 Task: Invite Team Member Softage.1@softage.net to Workspace Business Process Management. Invite Team Member Softage.2@softage.net to Workspace Business Process Management. Invite Team Member Softage.3@softage.net to Workspace Business Process Management. Invite Team Member Softage.4@softage.net to Workspace Business Process Management
Action: Mouse moved to (437, 97)
Screenshot: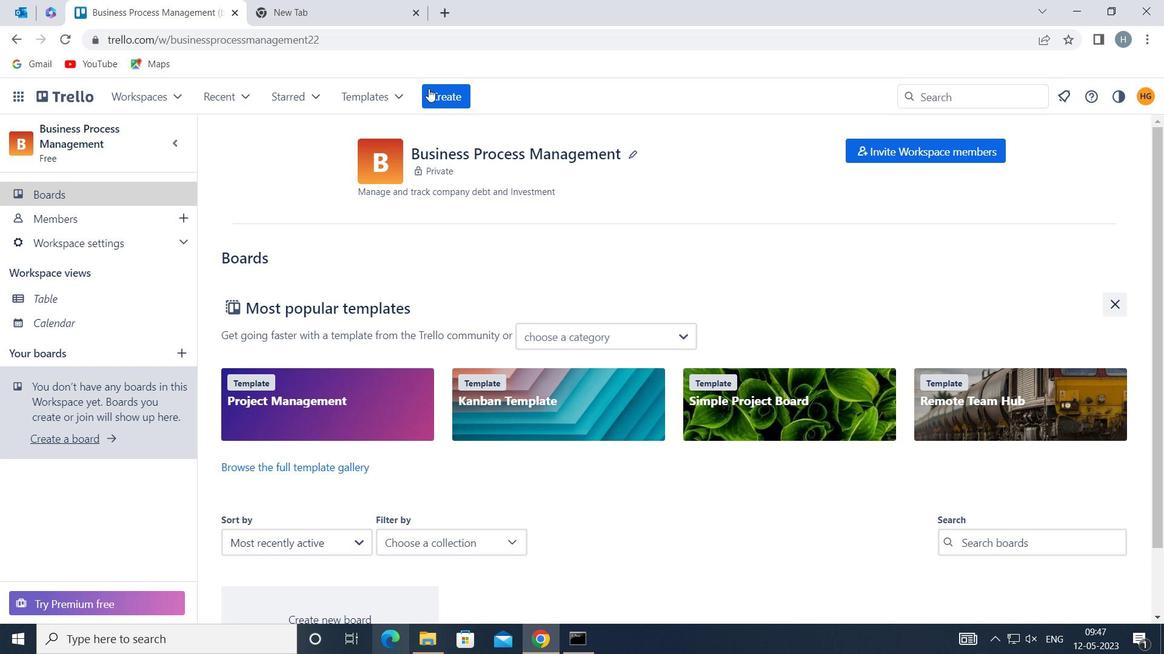 
Action: Mouse pressed left at (437, 97)
Screenshot: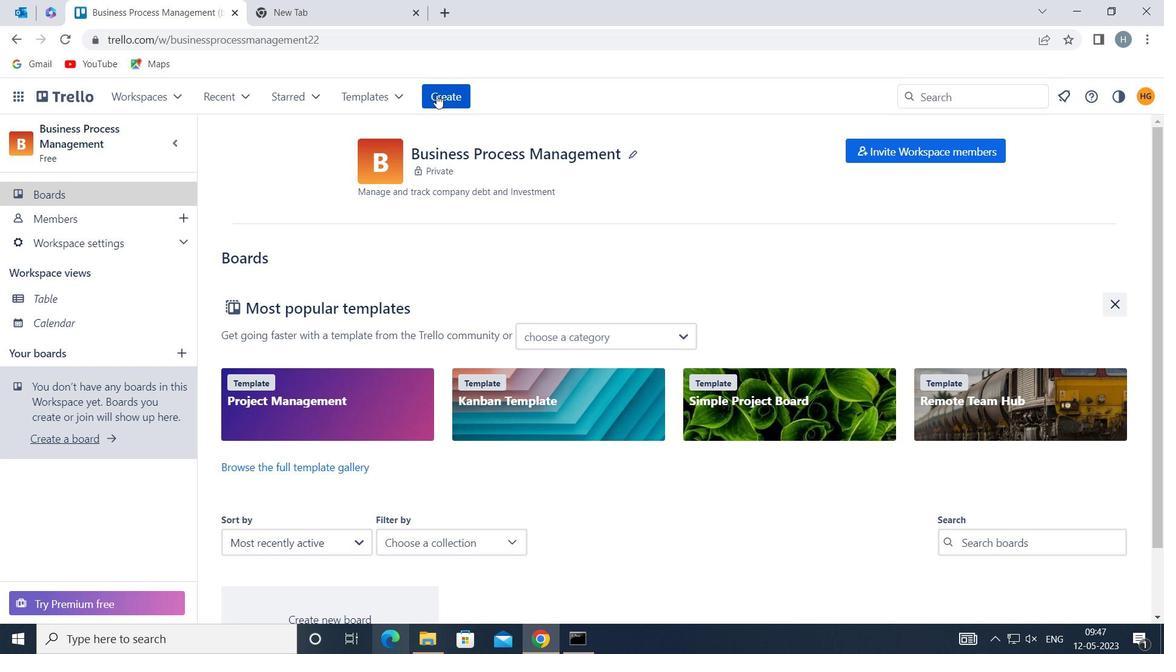 
Action: Mouse moved to (488, 141)
Screenshot: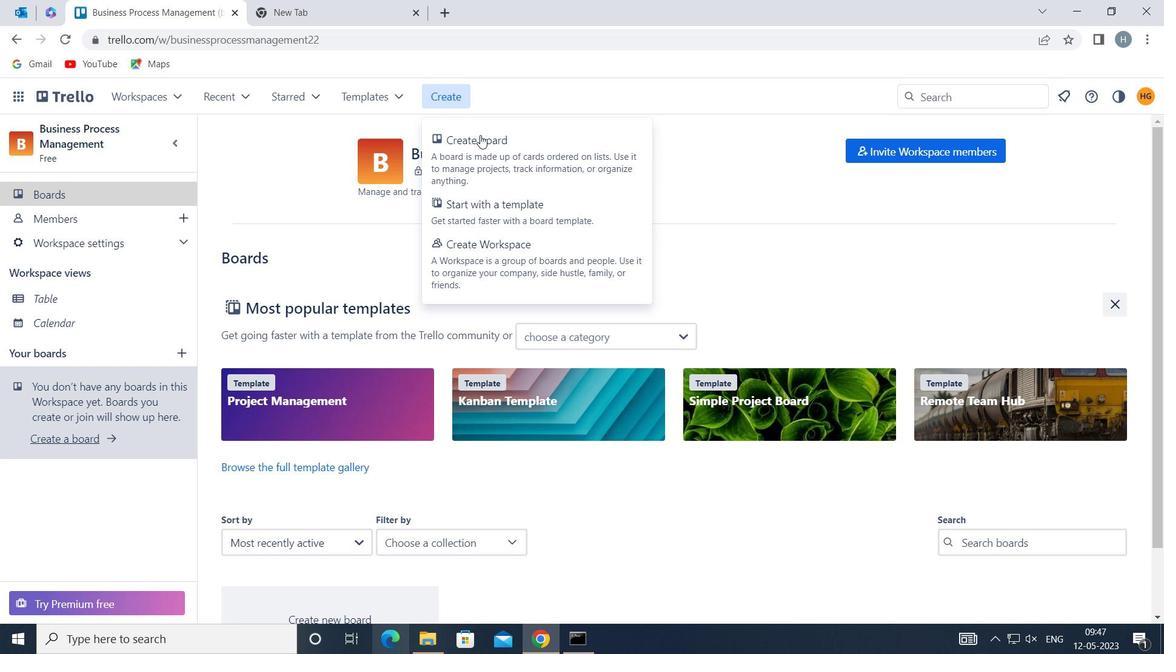 
Action: Mouse pressed left at (488, 141)
Screenshot: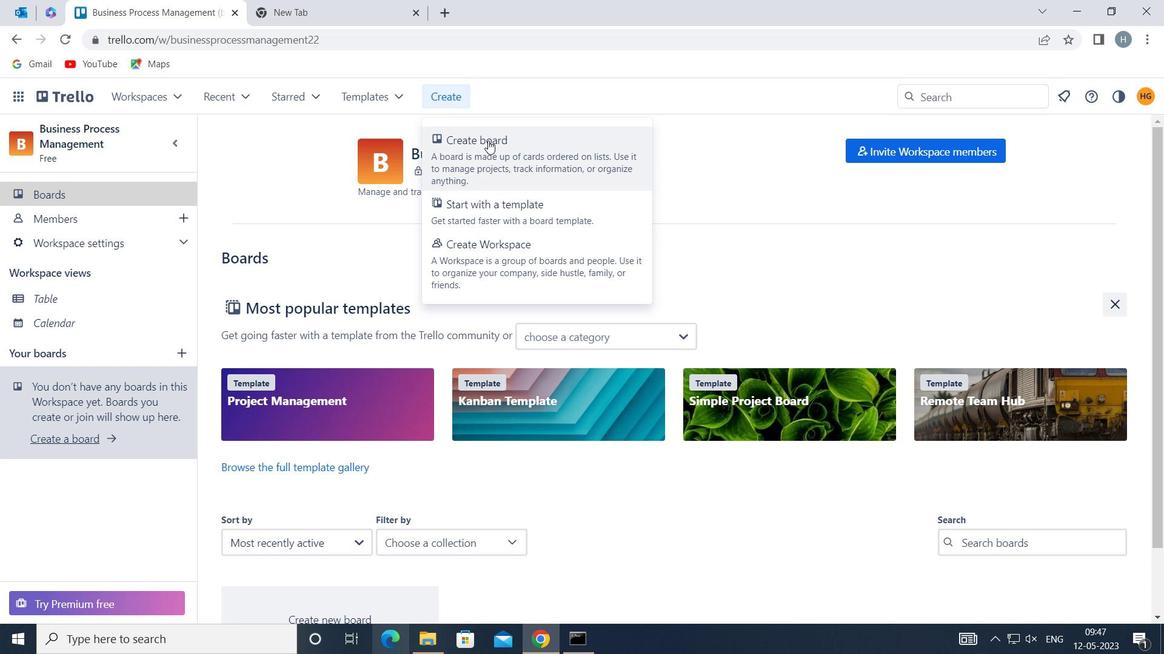 
Action: Mouse moved to (516, 349)
Screenshot: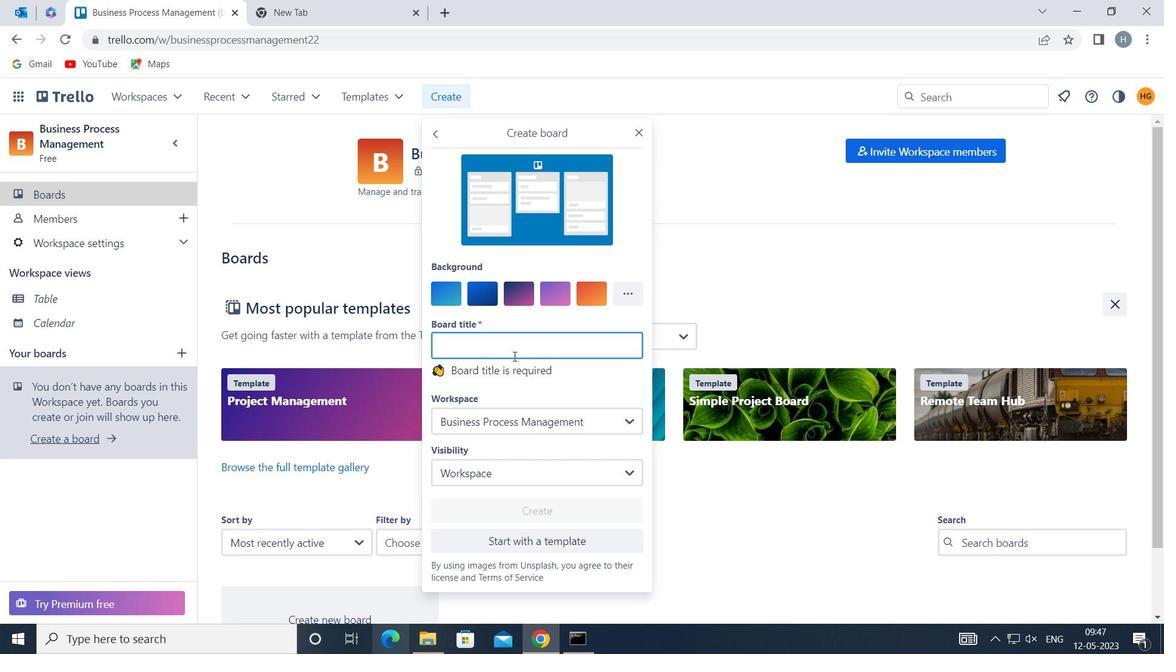 
Action: Mouse pressed left at (516, 349)
Screenshot: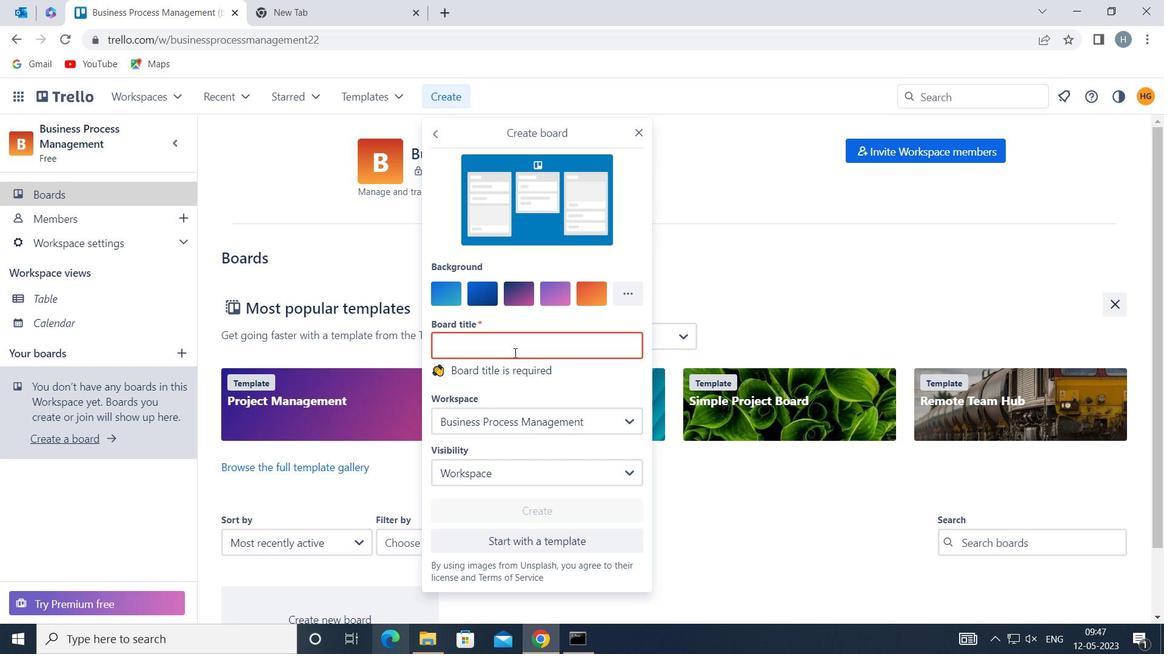 
Action: Key pressed <Key.shift>SOCIAL<Key.space><Key.shift>MEDIA<Key.space><Key.shift>MANAGEMENT<Key.space>
Screenshot: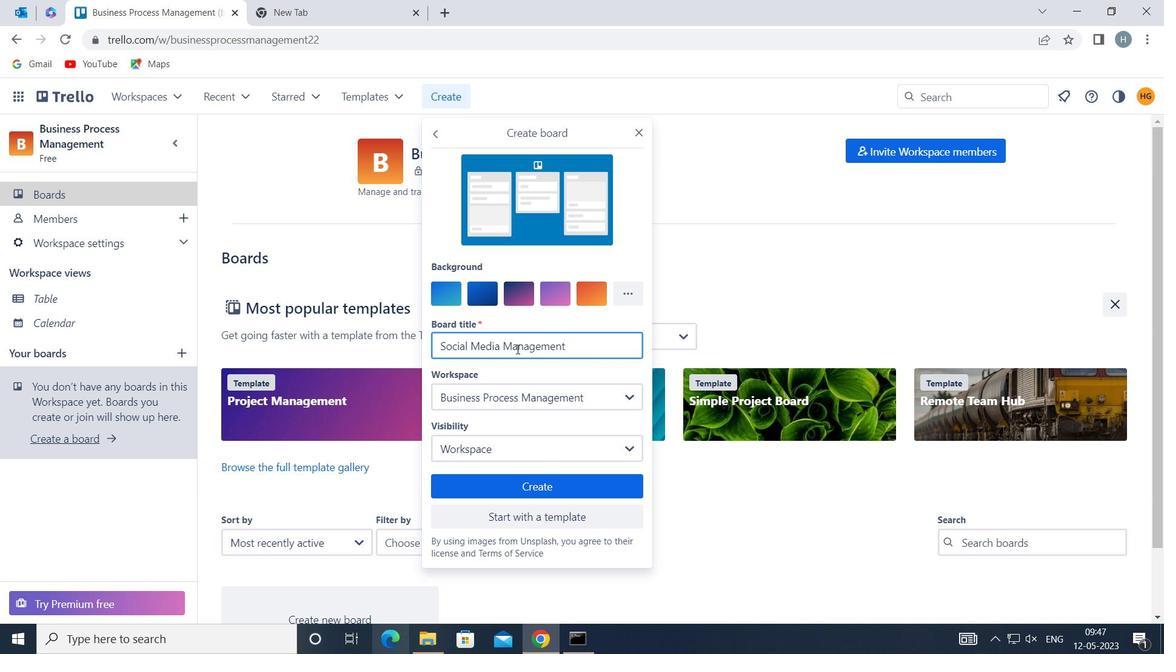 
Action: Mouse moved to (551, 480)
Screenshot: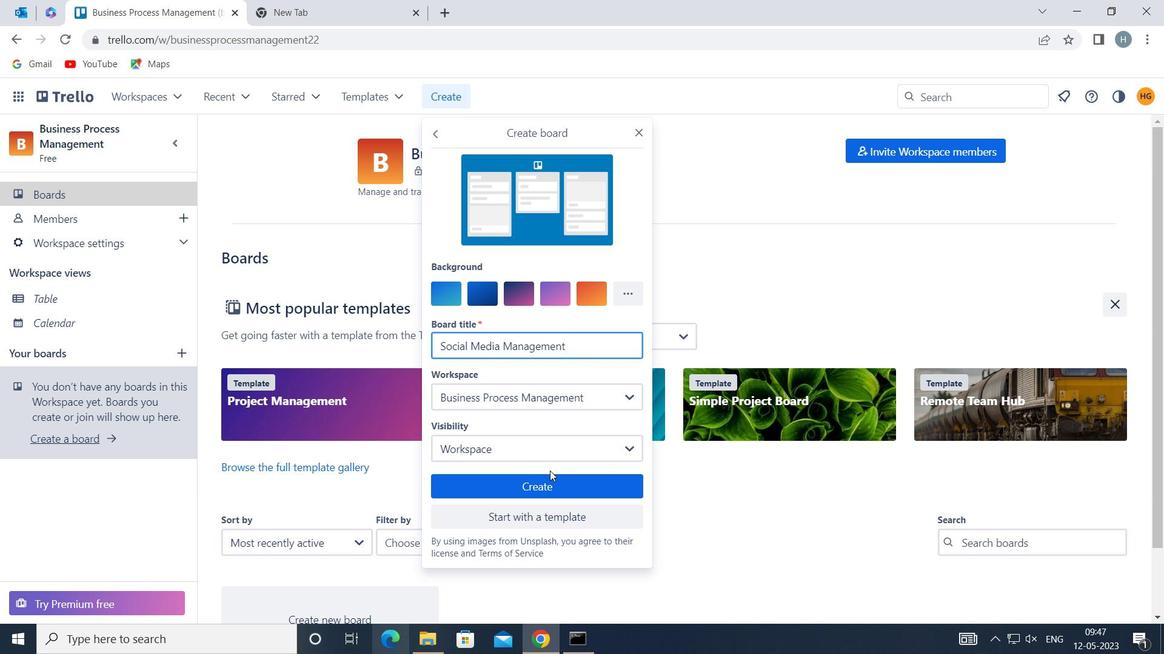 
Action: Mouse pressed left at (551, 480)
Screenshot: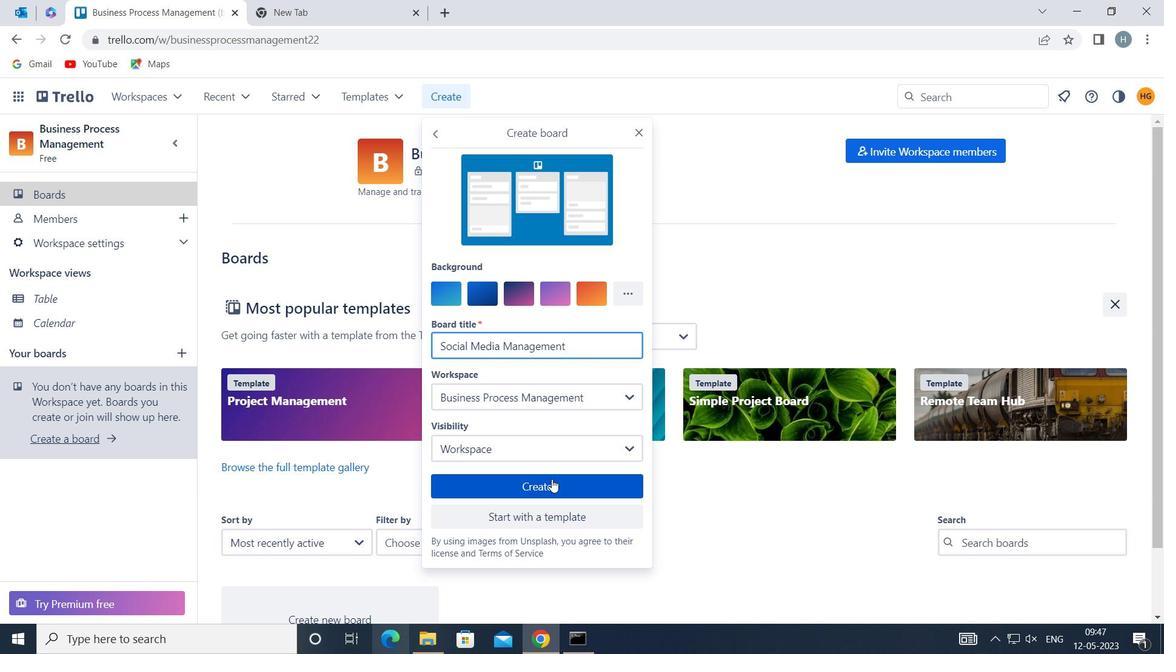 
Action: Mouse moved to (442, 96)
Screenshot: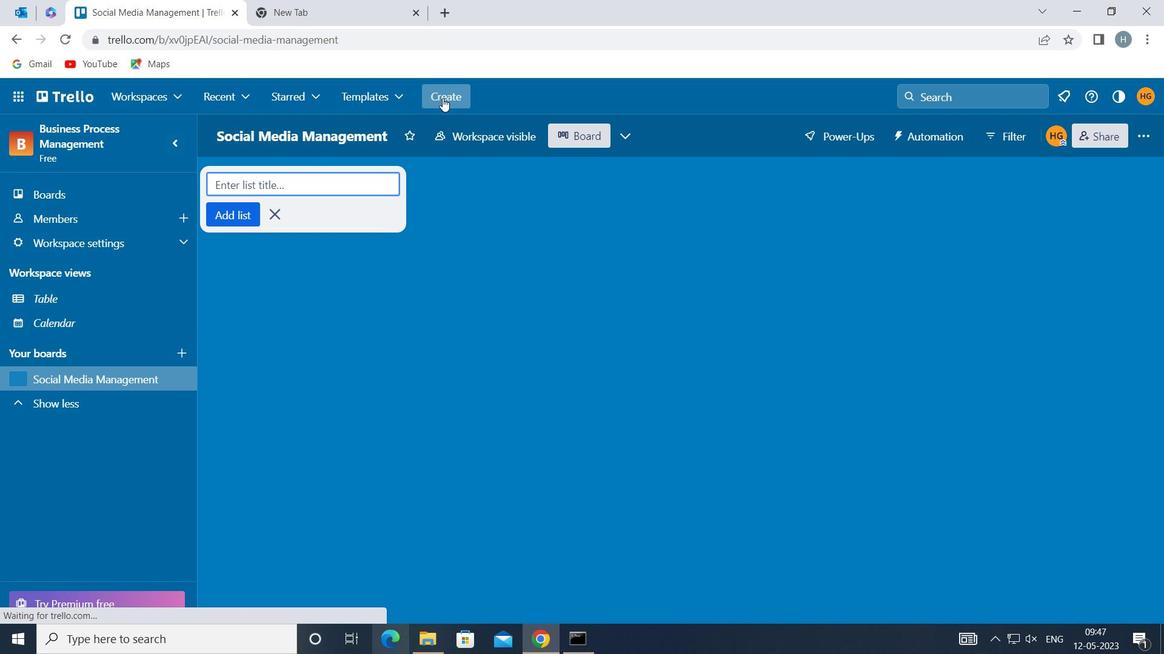 
Action: Mouse pressed left at (442, 96)
Screenshot: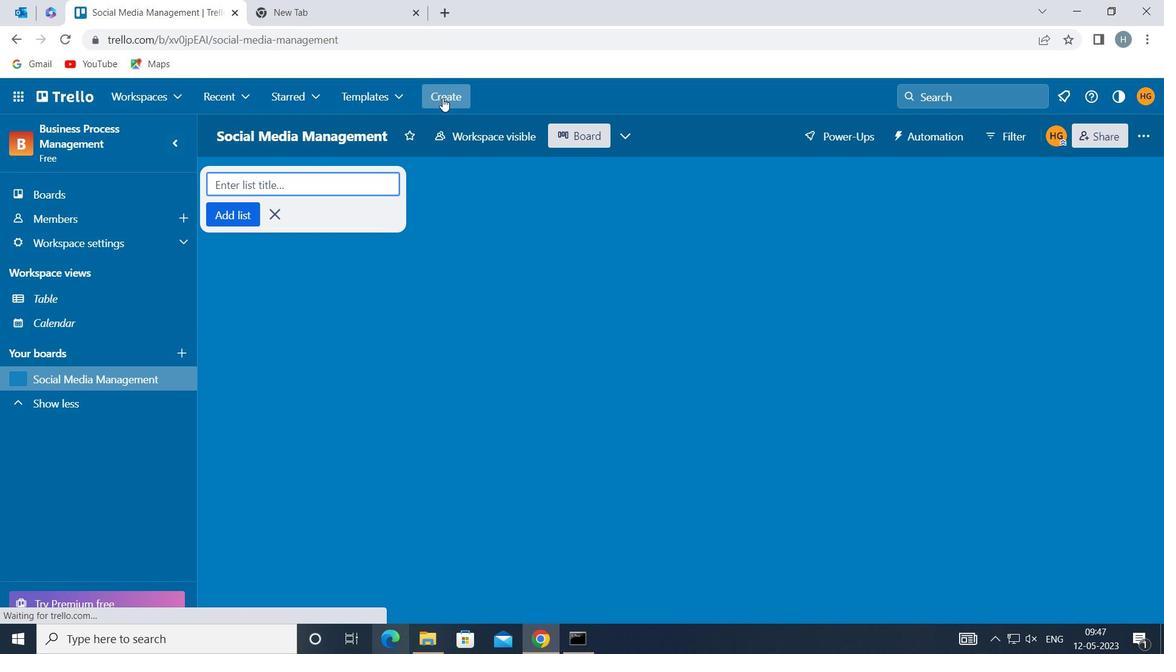 
Action: Mouse moved to (489, 156)
Screenshot: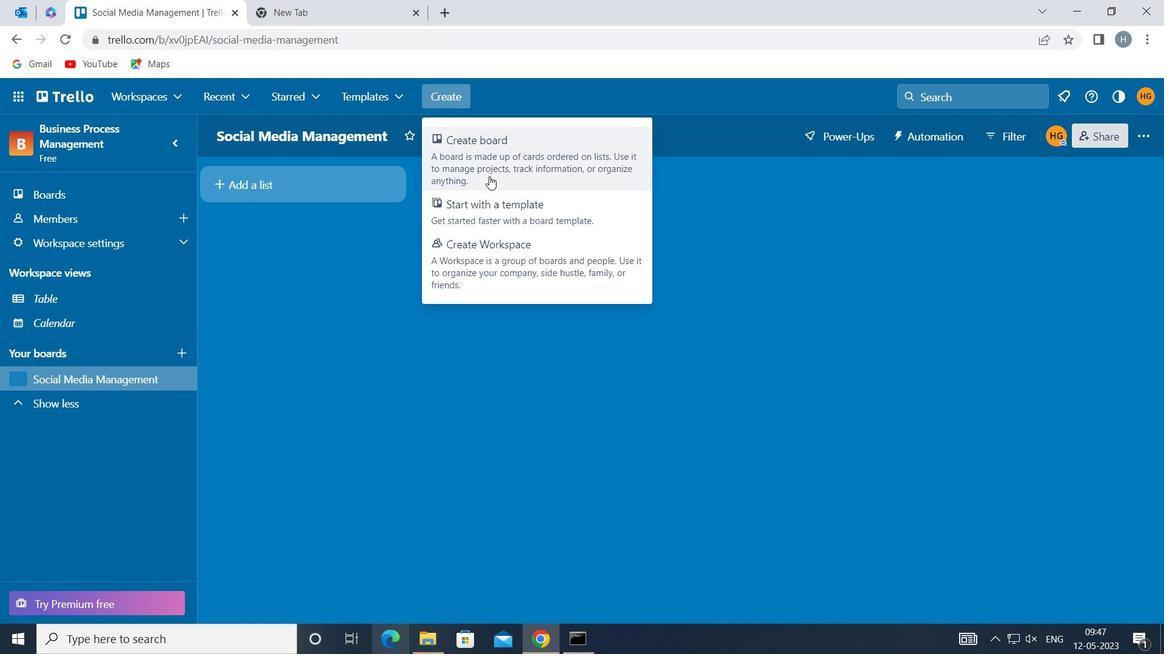
Action: Mouse pressed left at (489, 156)
Screenshot: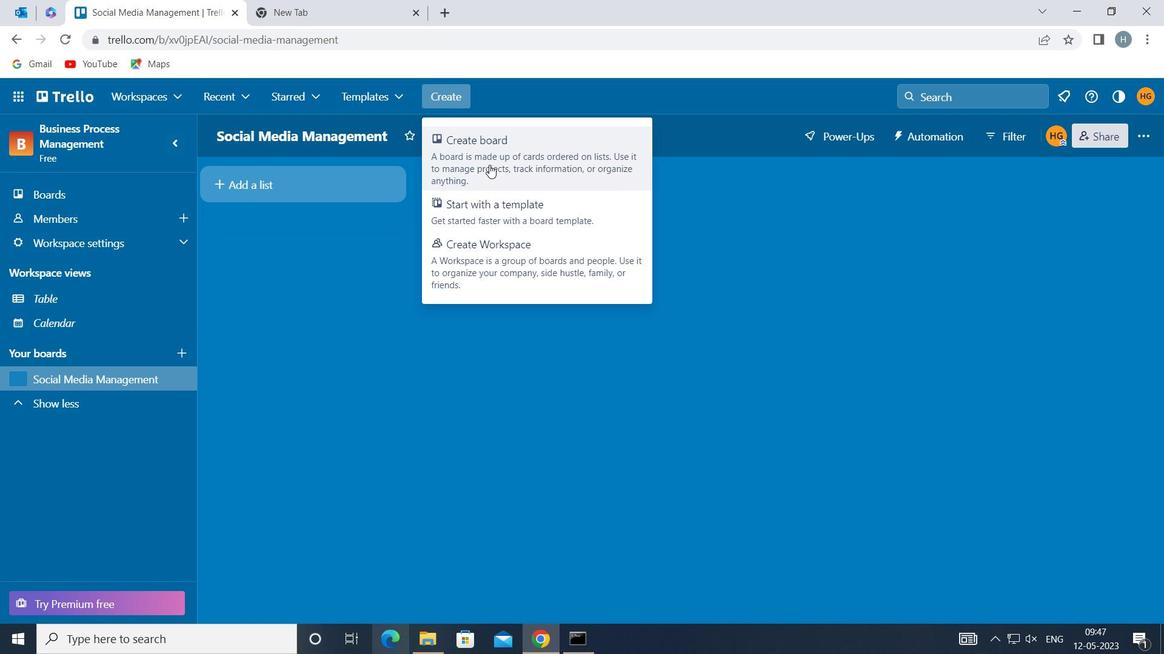 
Action: Mouse moved to (584, 345)
Screenshot: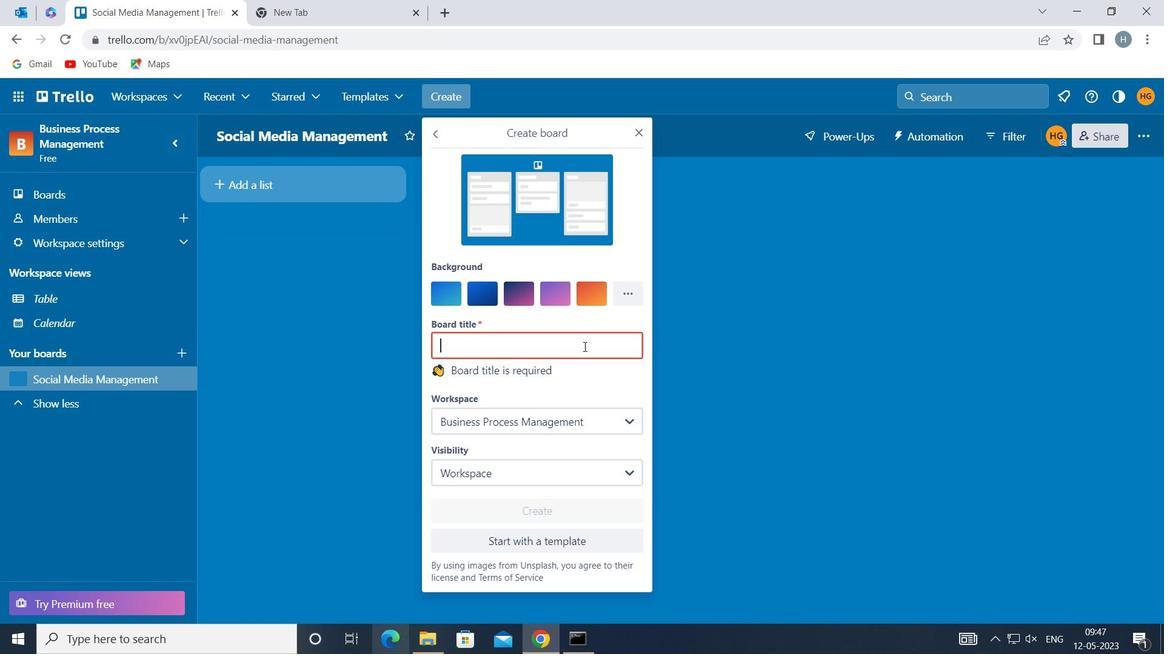 
Action: Mouse pressed left at (584, 345)
Screenshot: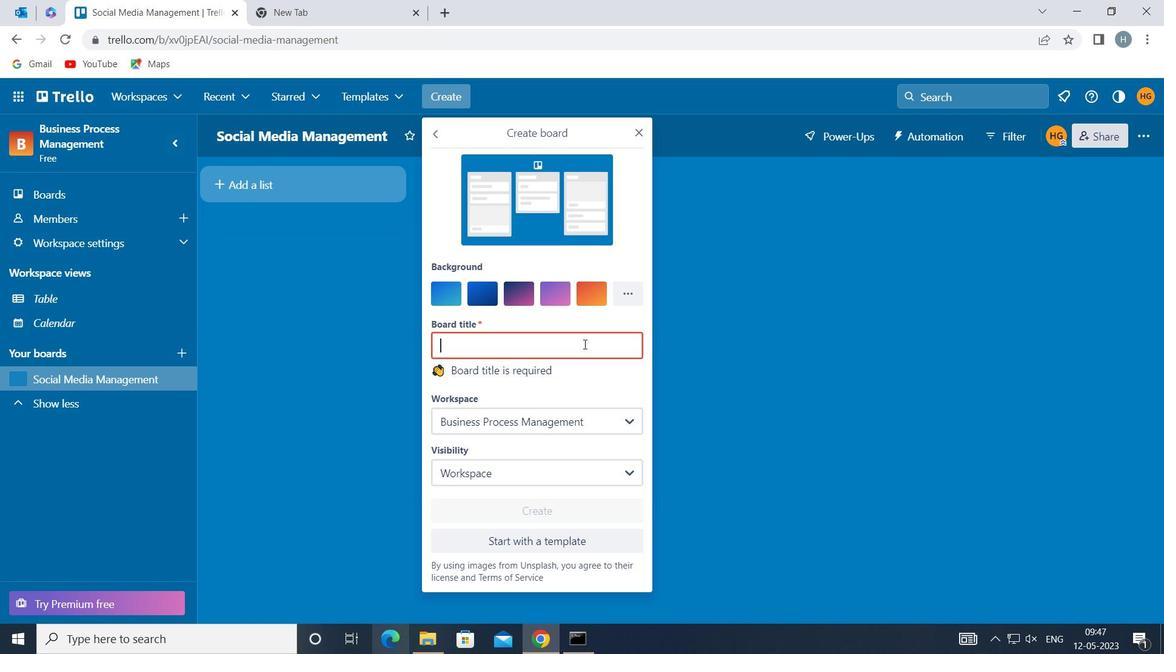 
Action: Key pressed <Key.shift>VIDEO<Key.space><Key.shift>MARKETING<Key.space>
Screenshot: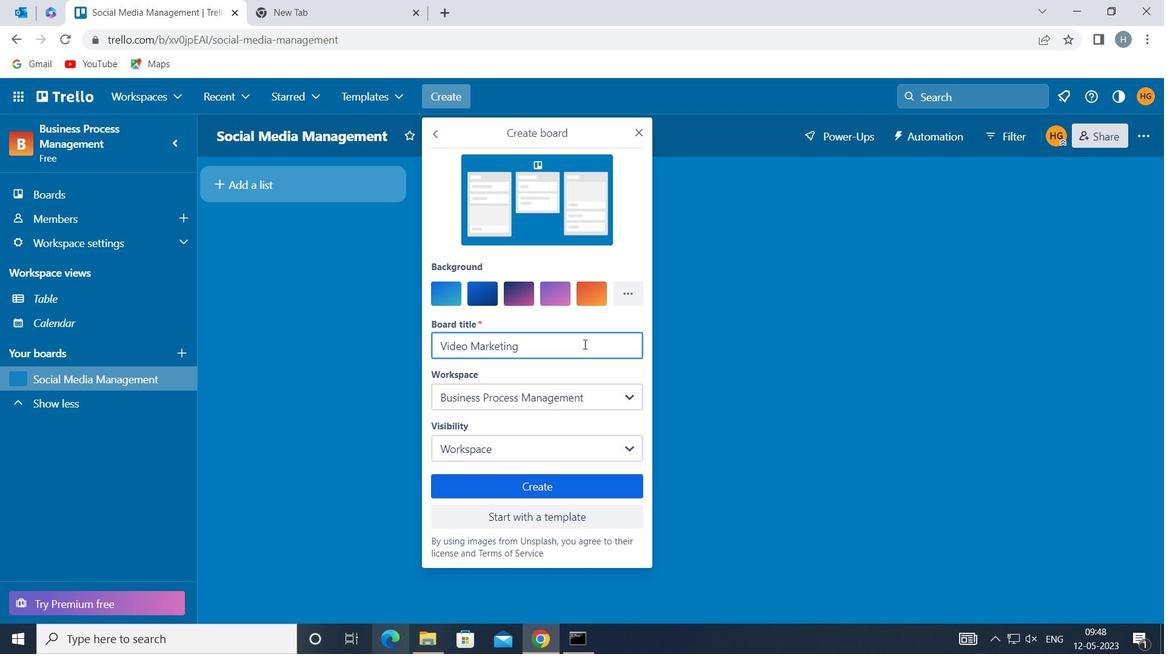 
Action: Mouse moved to (556, 488)
Screenshot: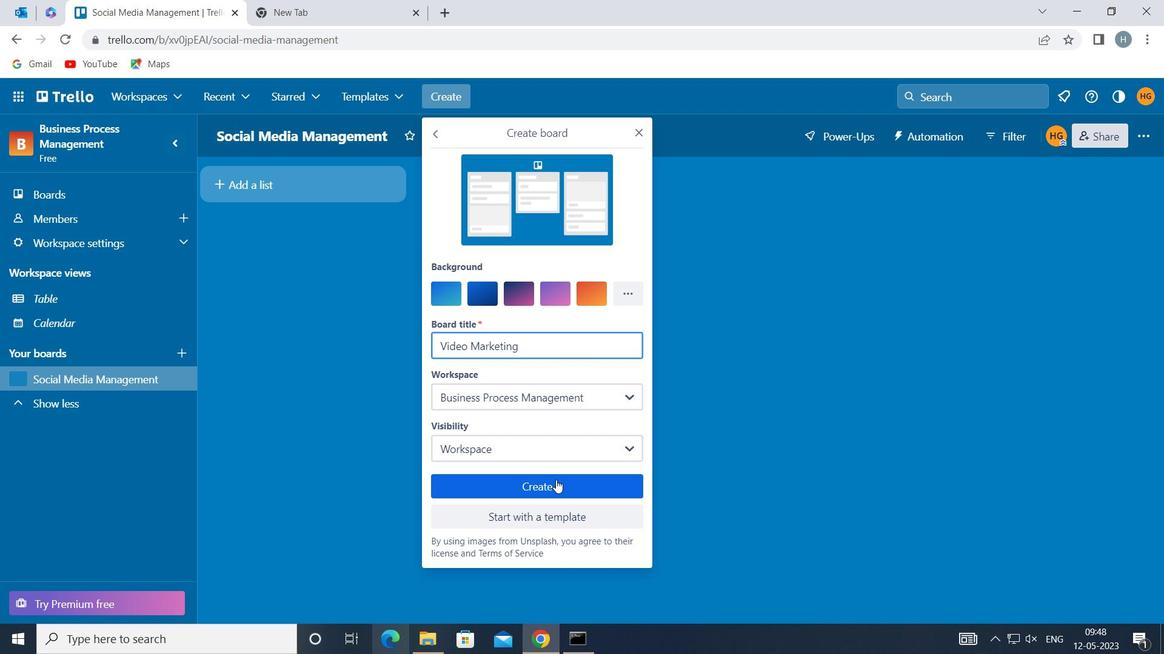 
Action: Mouse pressed left at (556, 488)
Screenshot: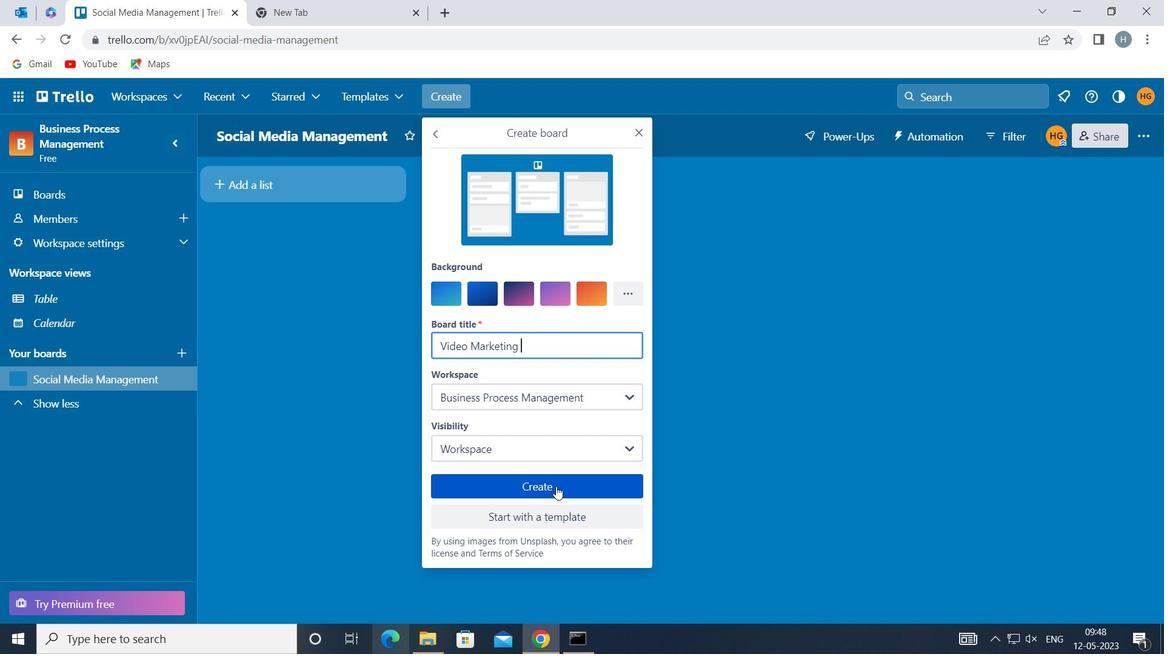 
Action: Mouse moved to (451, 94)
Screenshot: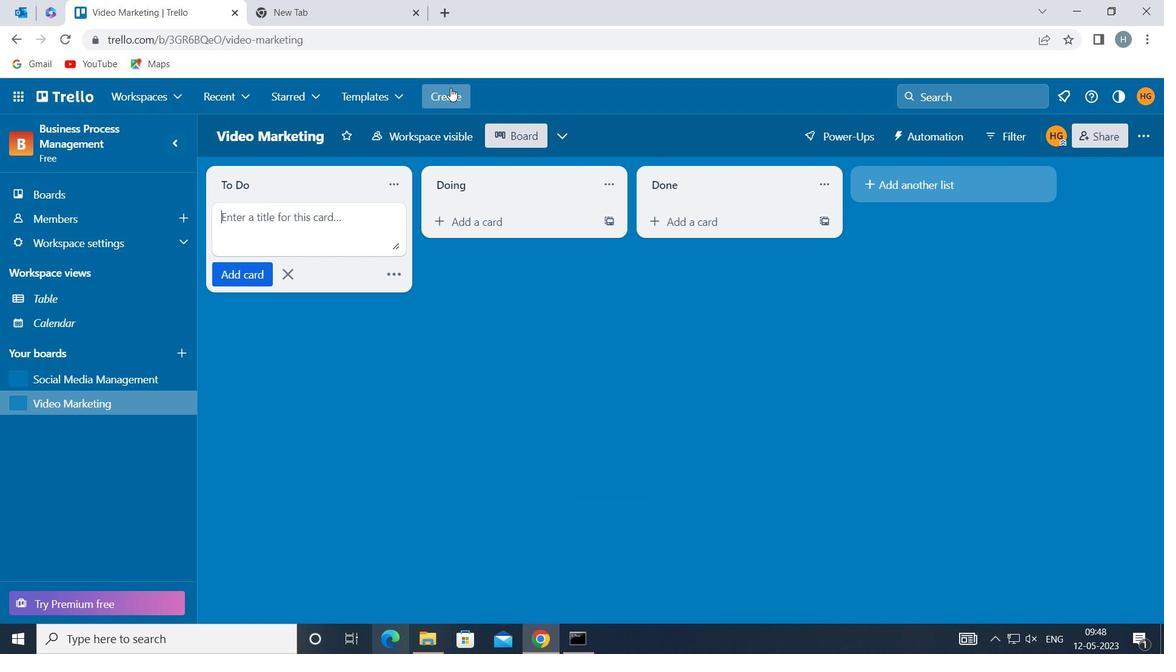 
Action: Mouse pressed left at (451, 94)
Screenshot: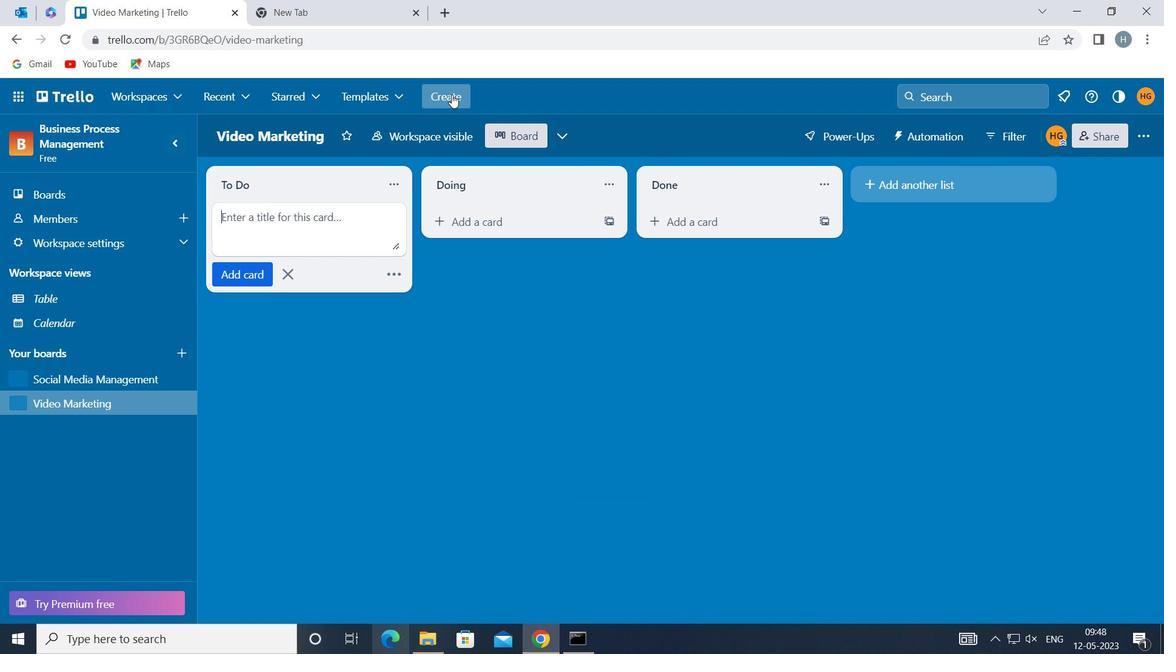 
Action: Mouse moved to (459, 141)
Screenshot: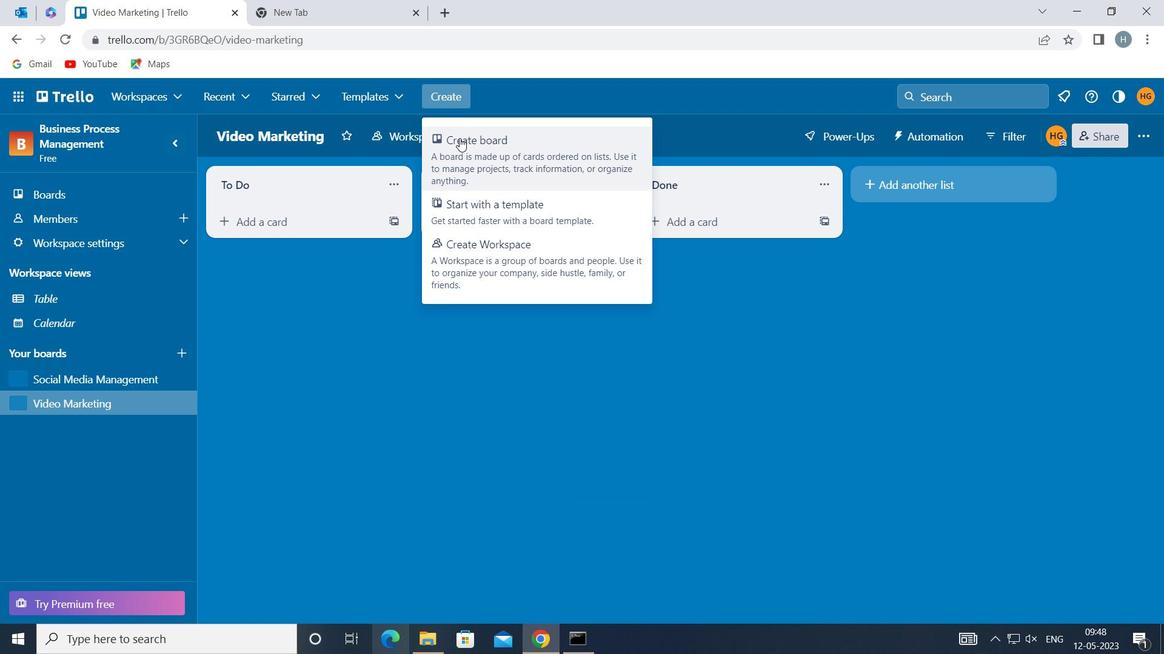 
Action: Mouse pressed left at (459, 141)
Screenshot: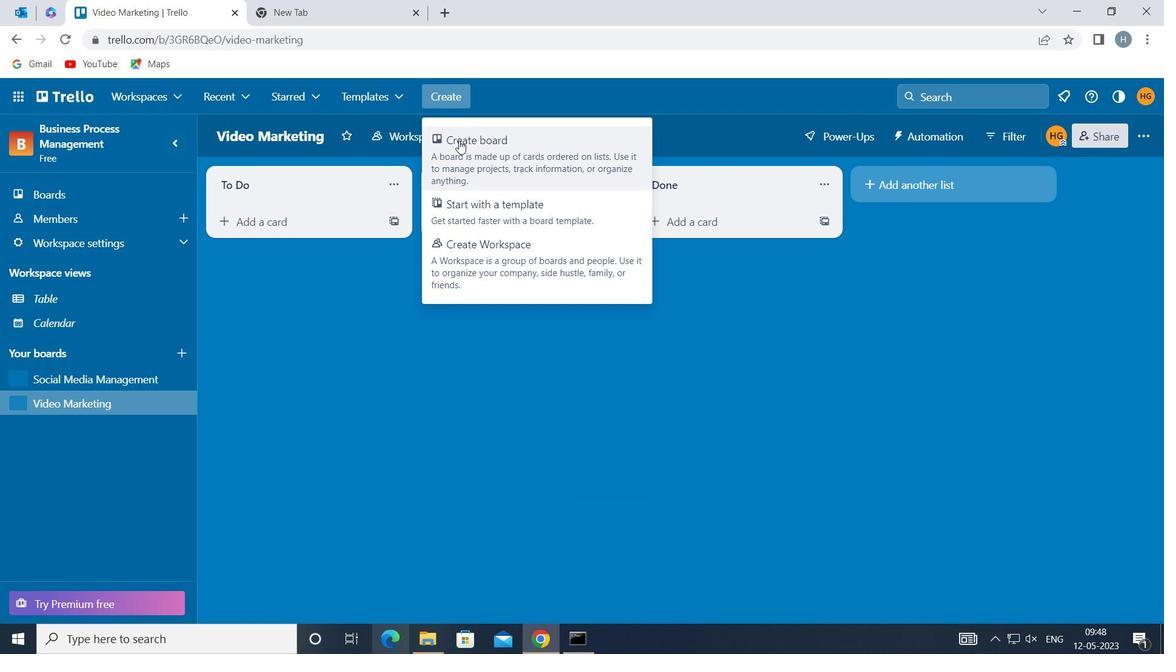 
Action: Mouse moved to (543, 348)
Screenshot: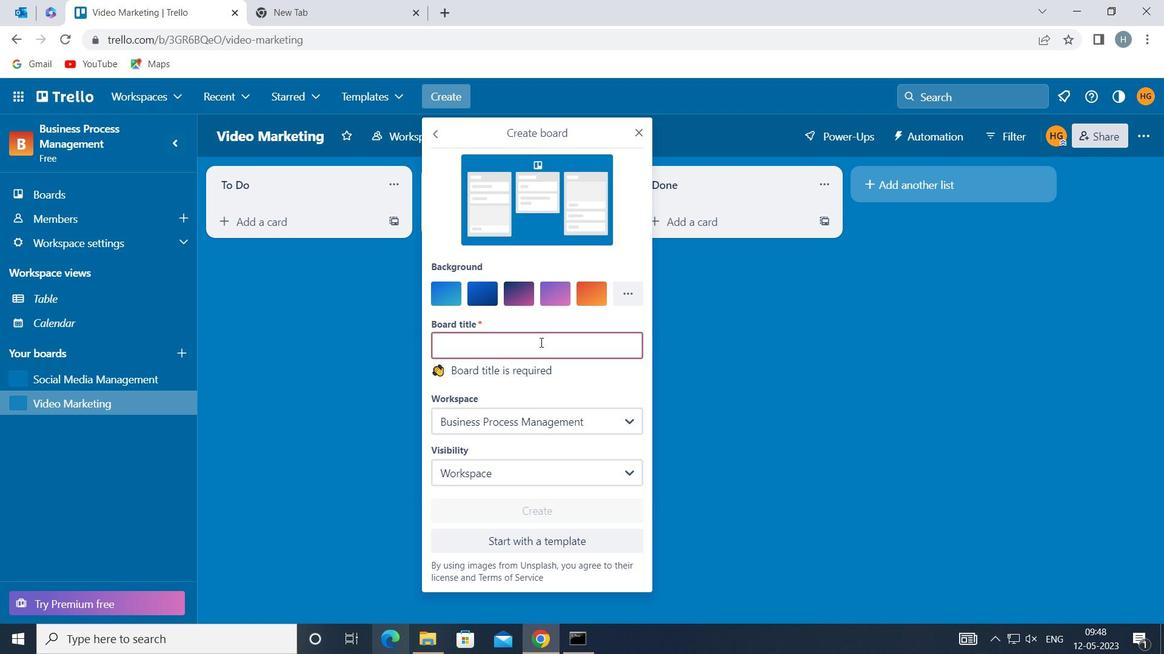 
Action: Mouse pressed left at (543, 348)
Screenshot: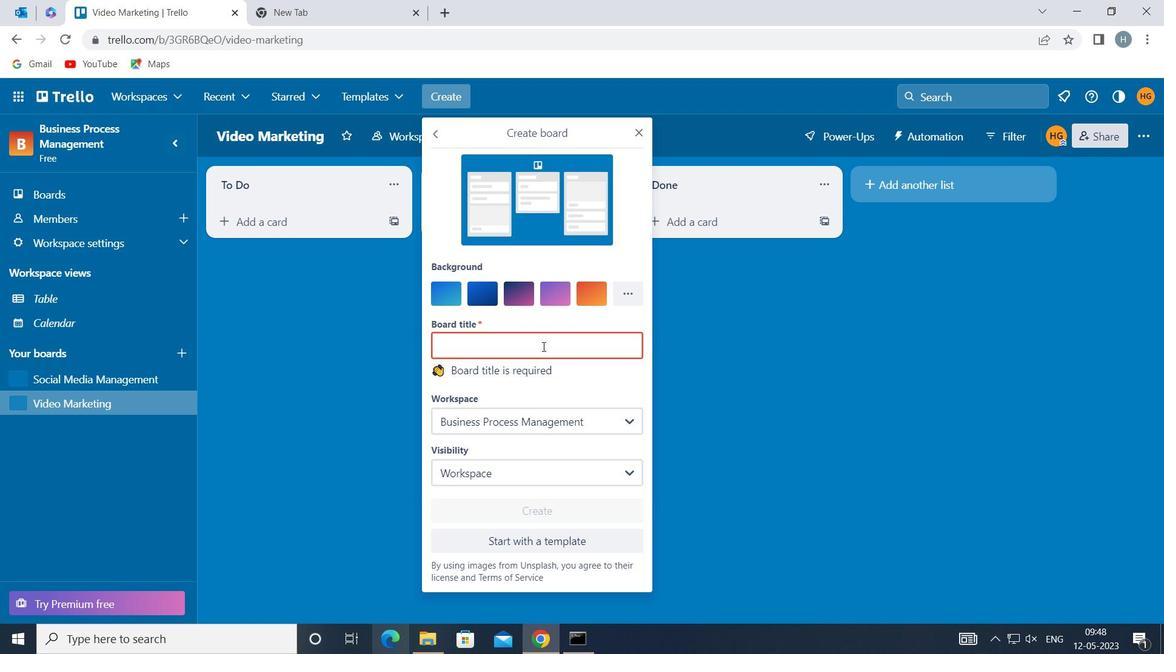 
Action: Key pressed <Key.shift>CUSTOMER<Key.space><Key.shift>RETENTION<Key.space><Key.shift>STRATEGY<Key.space>AND<Key.space><Key.shift>PROGRAM<Key.space><Key.shift>DEC<Key.backspace>VELOPMENT
Screenshot: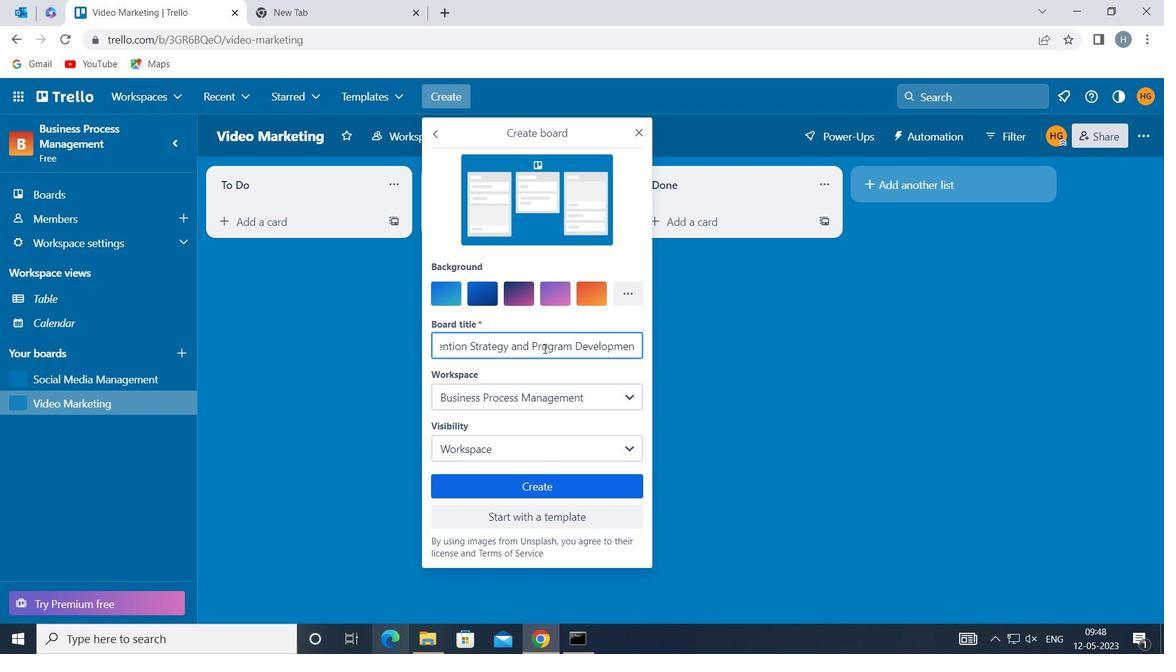 
Action: Mouse moved to (579, 485)
Screenshot: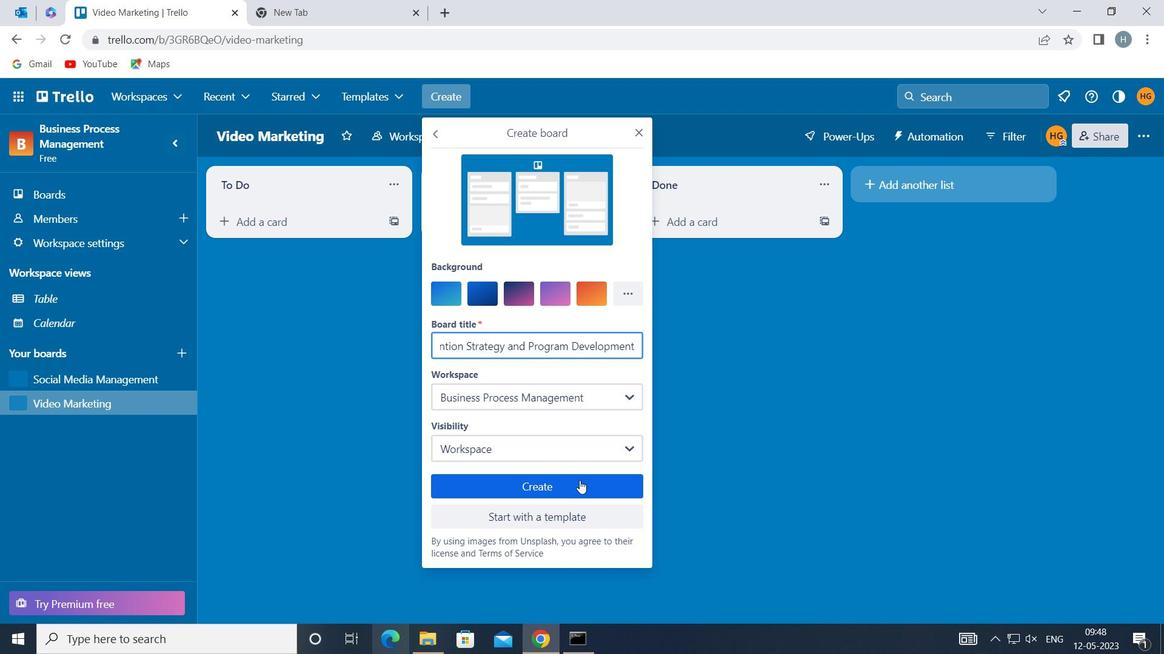
Action: Mouse pressed left at (579, 485)
Screenshot: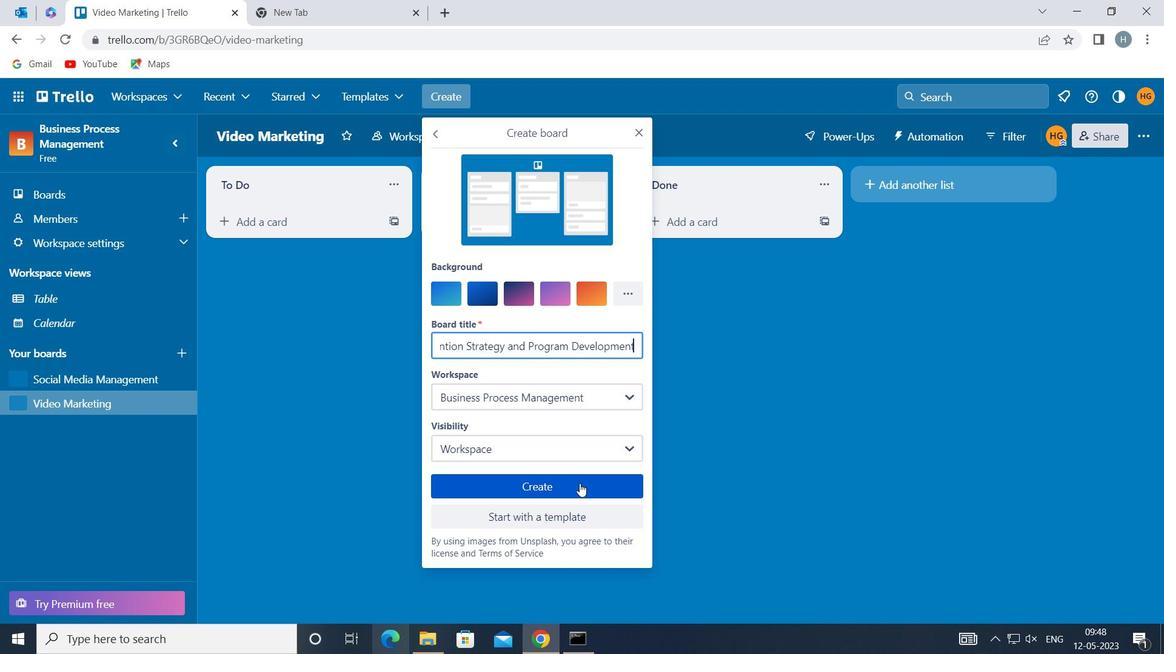 
Action: Mouse moved to (552, 85)
Screenshot: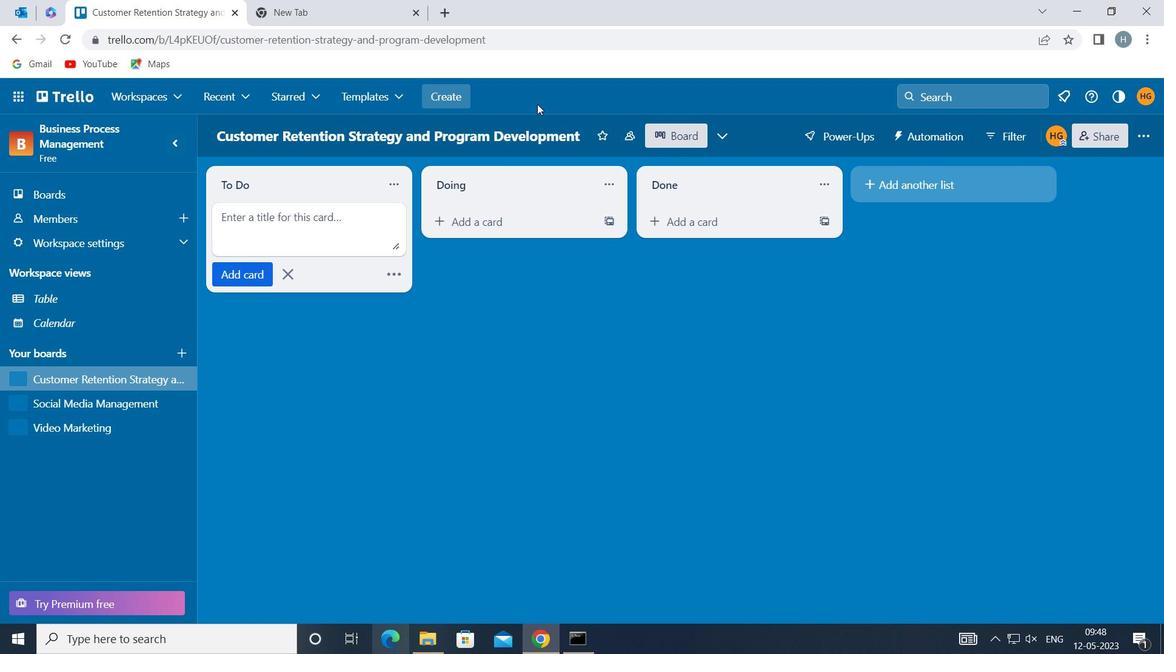 
